Task: Create a task  Memory leaks causing system crashes or slowdowns , assign it to team member softage.9@softage.net in the project ZoomTech and update the status of the task to  Off Track , set the priority of the task to Medium.
Action: Mouse moved to (65, 474)
Screenshot: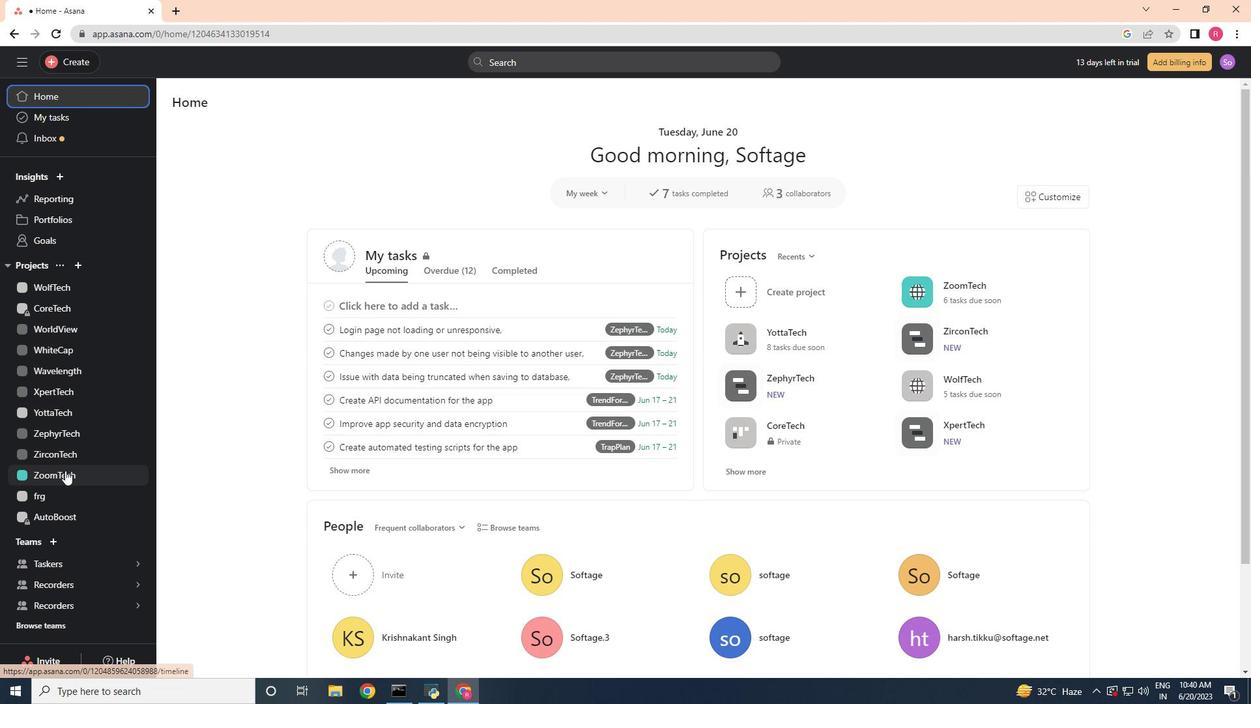 
Action: Mouse pressed left at (65, 474)
Screenshot: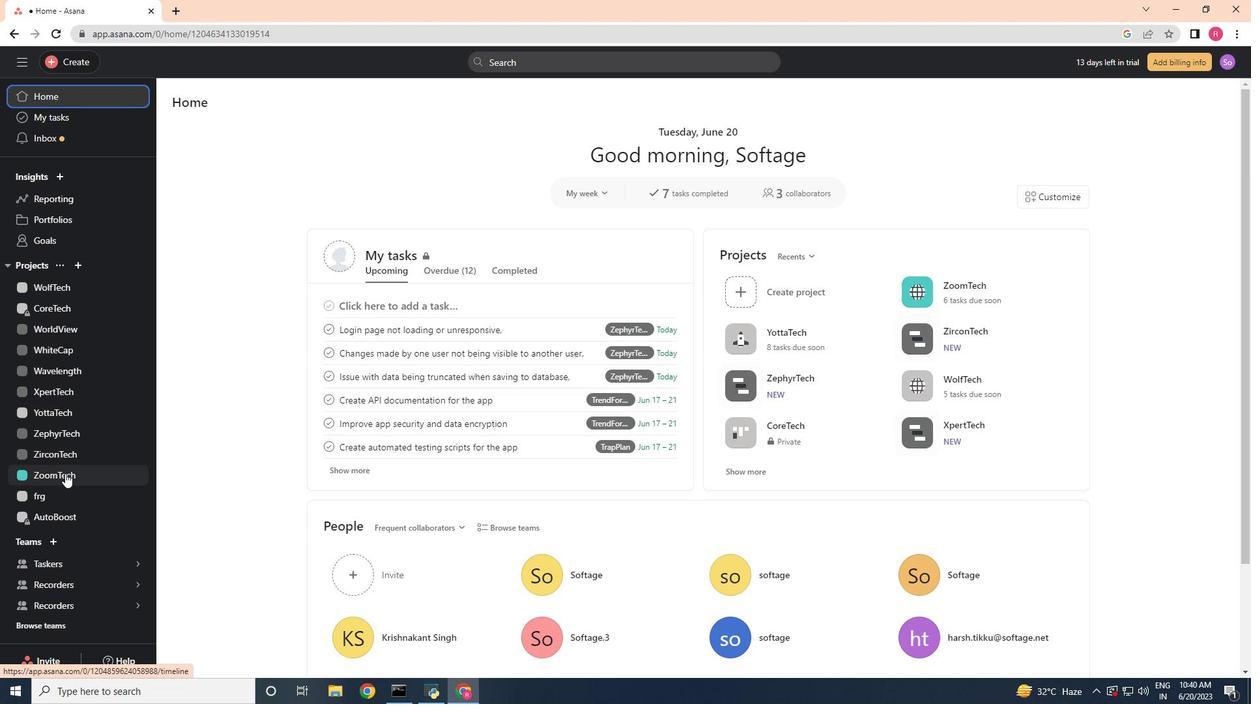 
Action: Mouse moved to (194, 164)
Screenshot: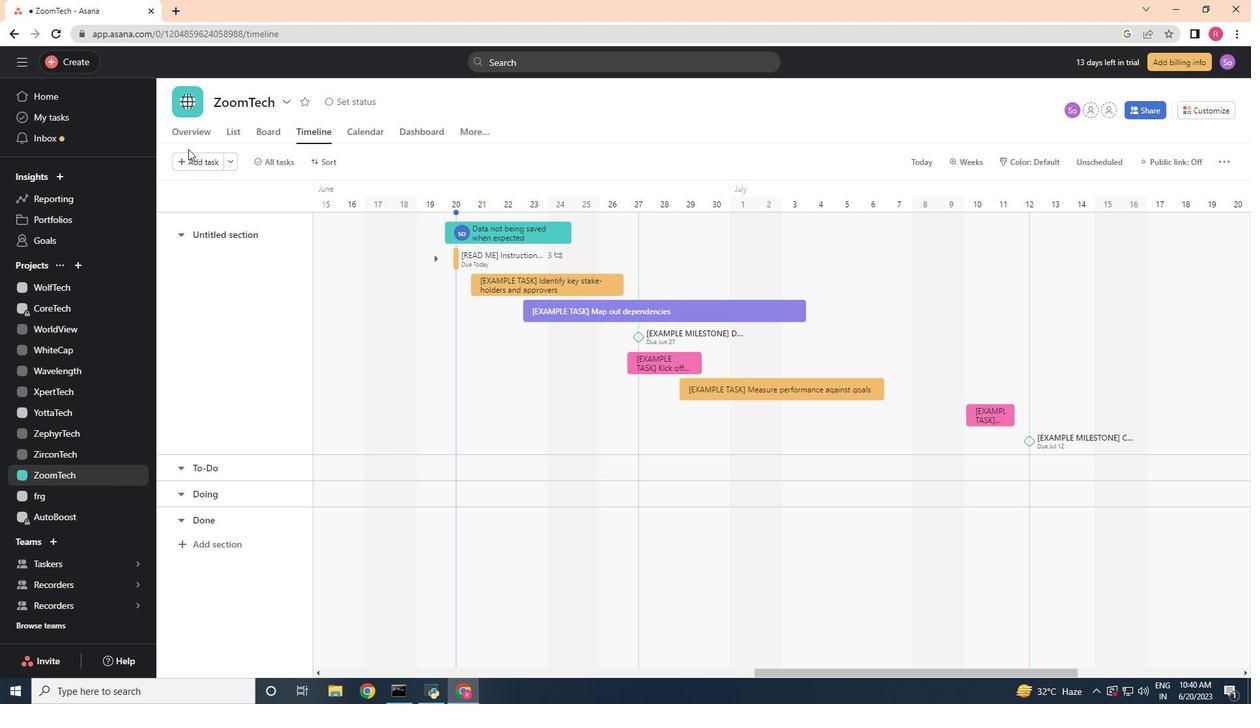 
Action: Mouse pressed left at (194, 164)
Screenshot: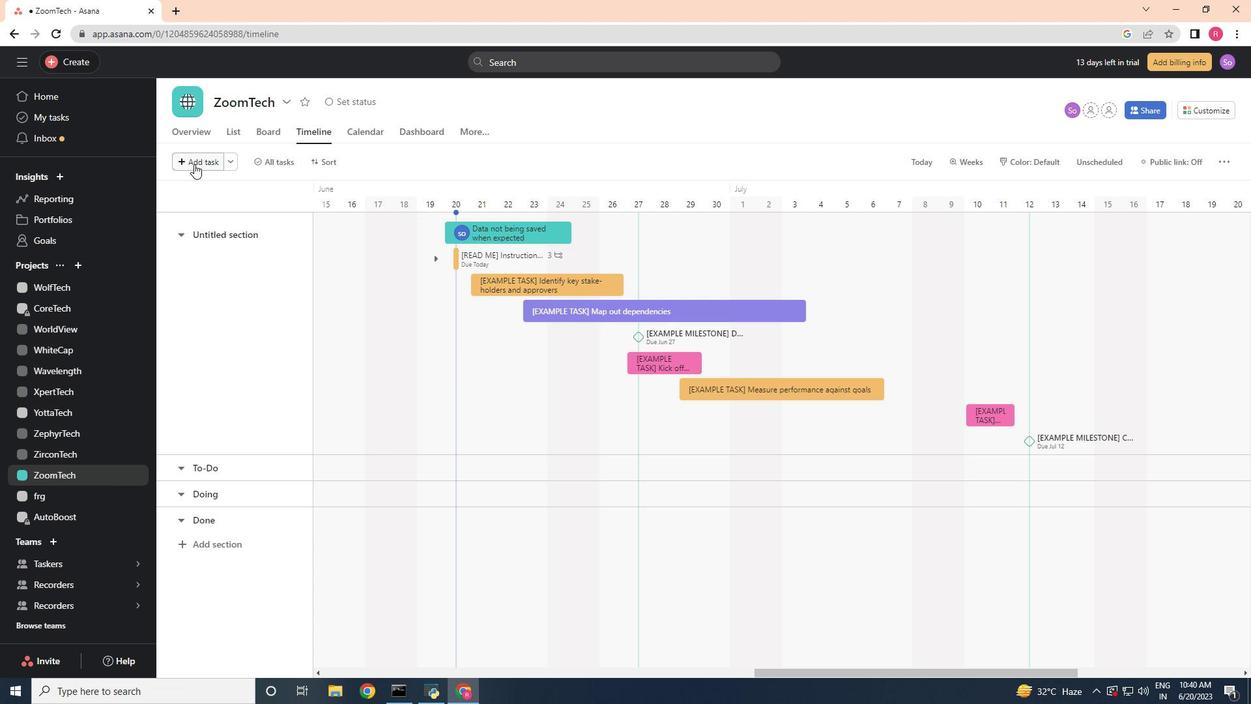 
Action: Key pressed <Key.shift>Memory<Key.space>leaks<Key.space>causing<Key.space>system<Key.space><Key.shift>Crashes<Key.space>or<Key.space>slowdowns
Screenshot: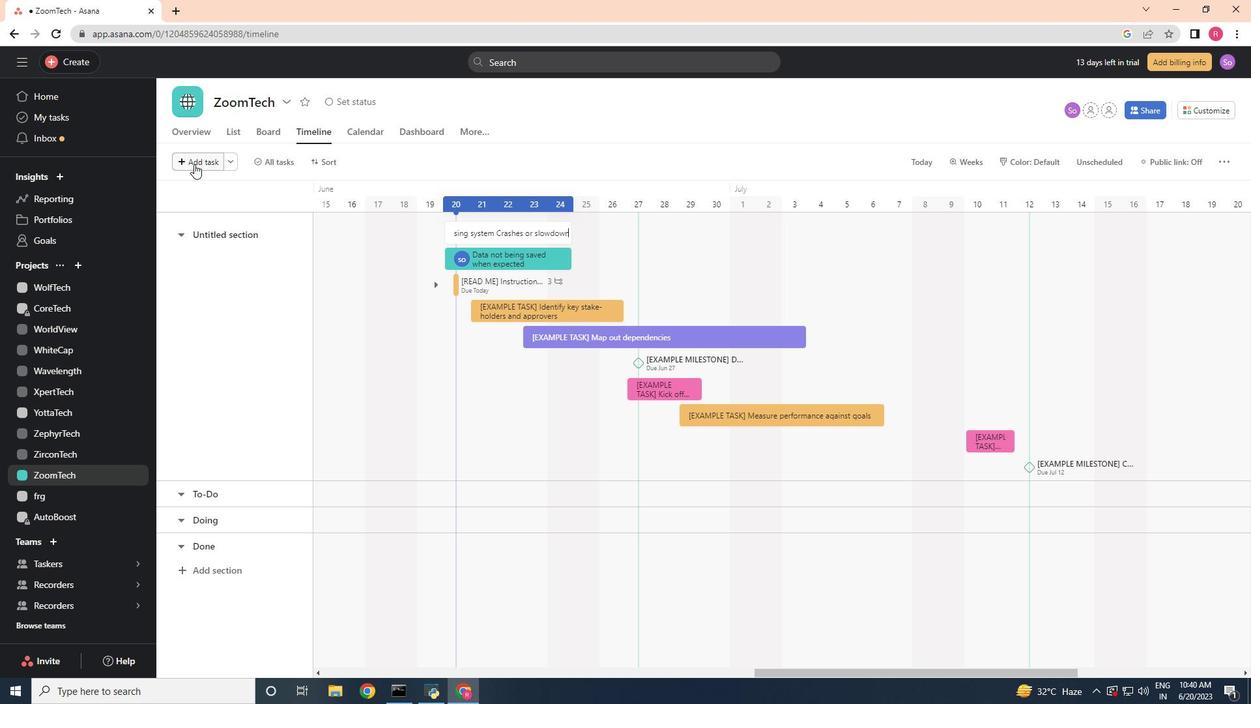 
Action: Mouse moved to (511, 232)
Screenshot: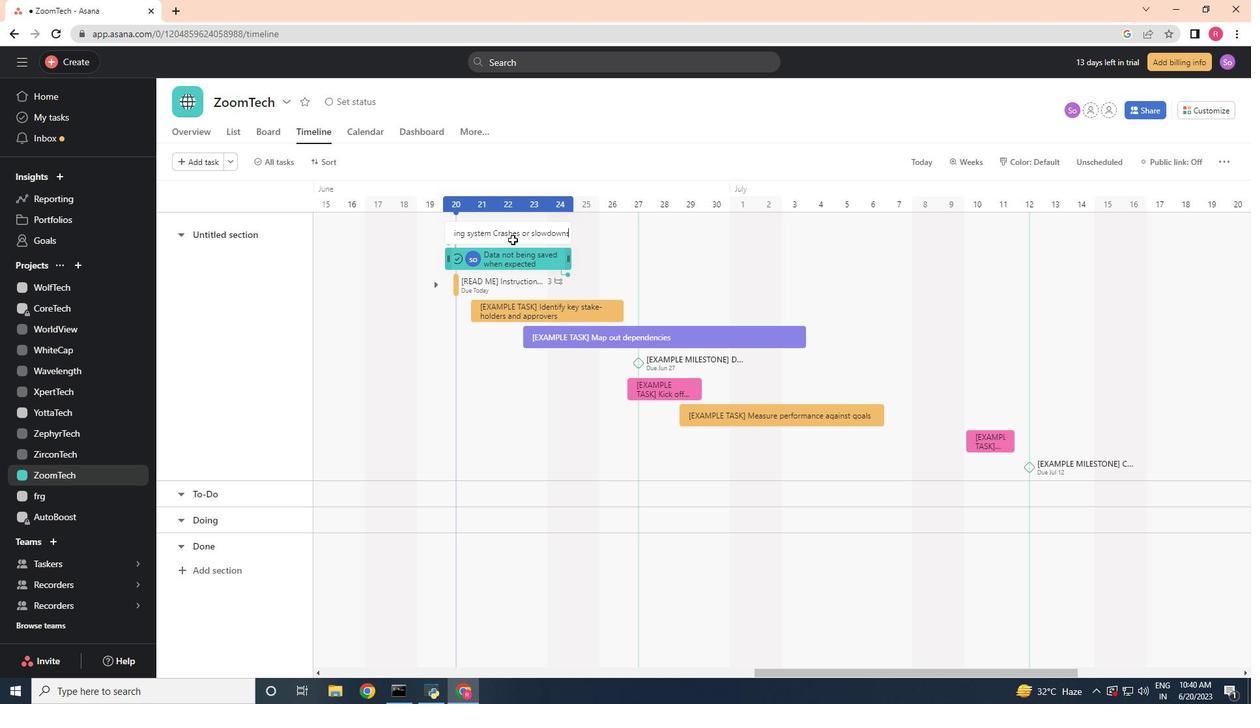 
Action: Mouse pressed left at (511, 232)
Screenshot: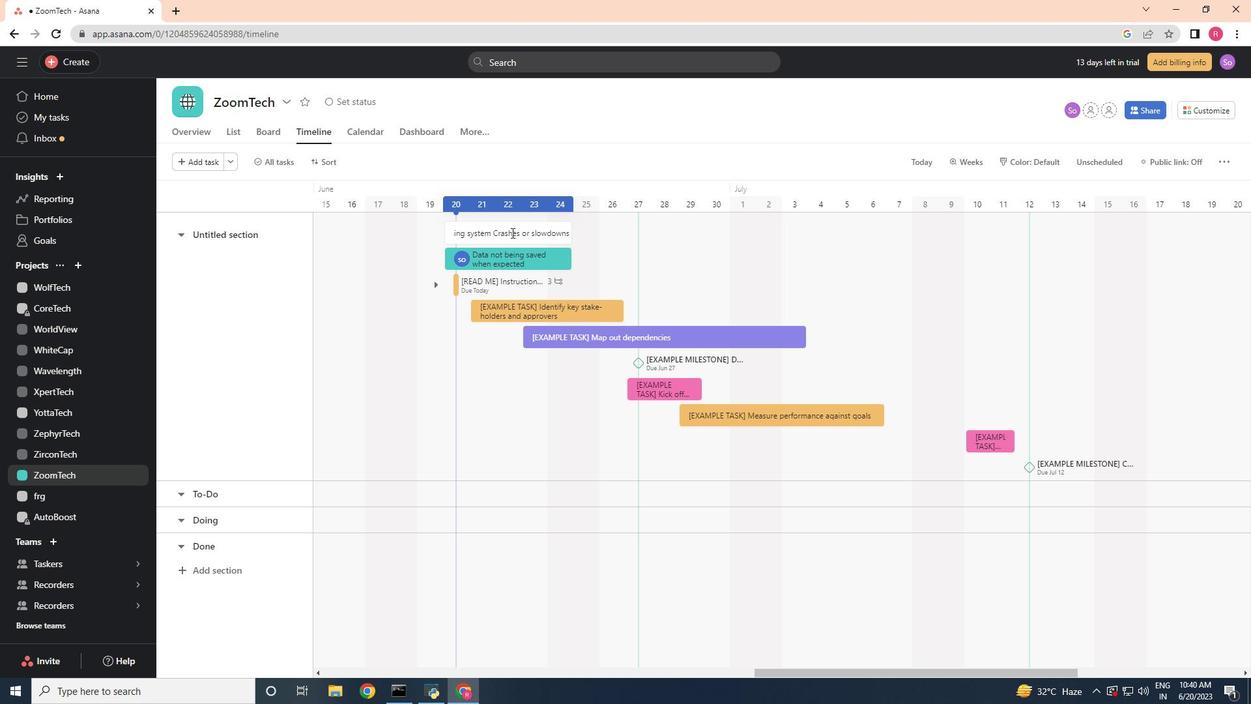 
Action: Mouse moved to (955, 237)
Screenshot: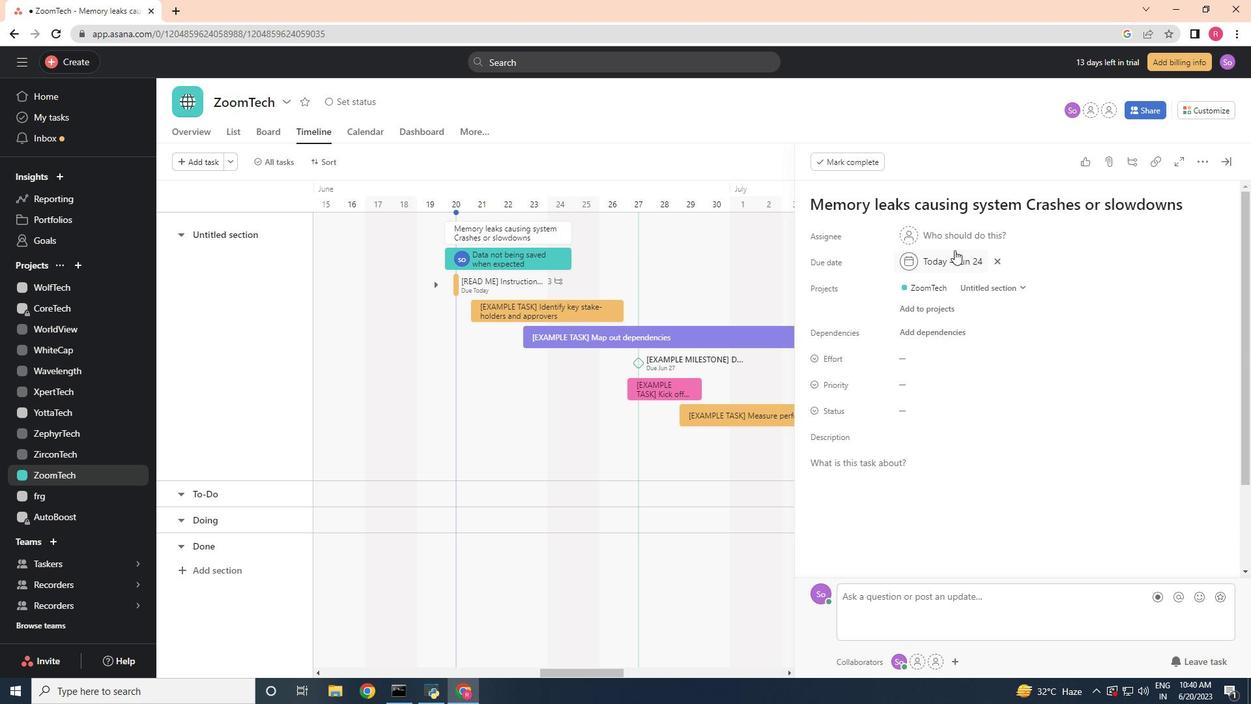 
Action: Mouse pressed left at (955, 237)
Screenshot: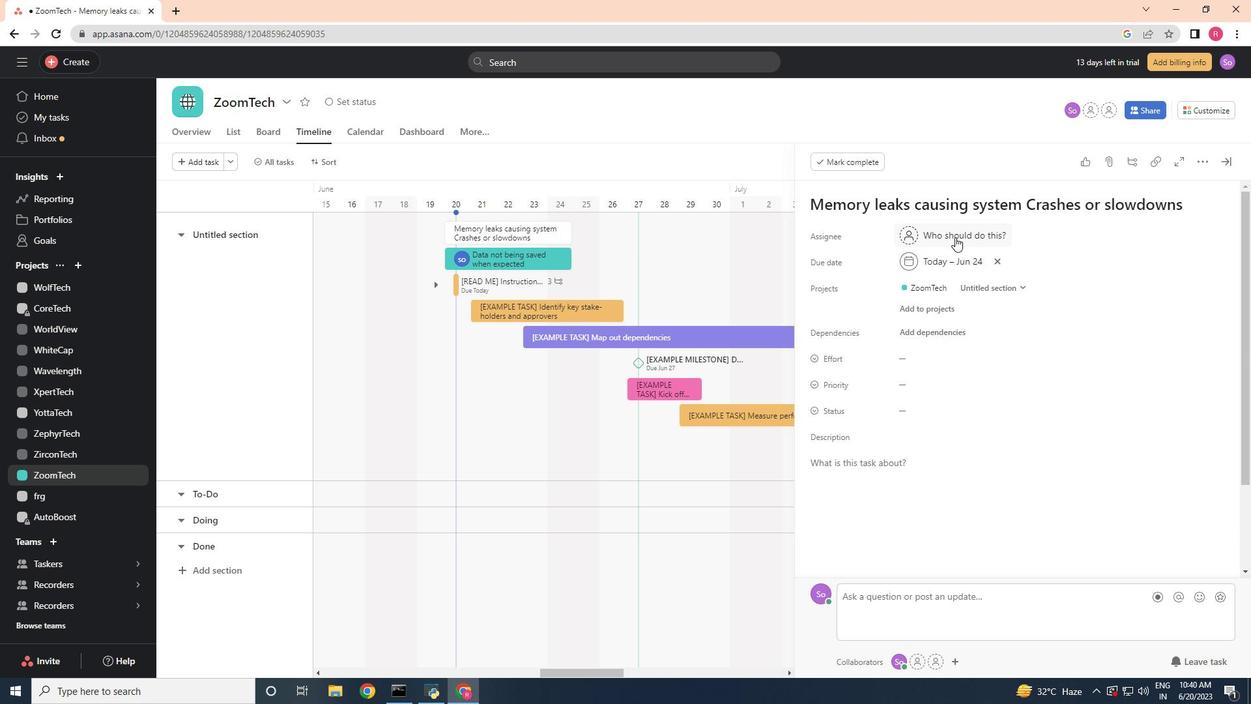 
Action: Key pressed softage.9<Key.shift>@softage.net
Screenshot: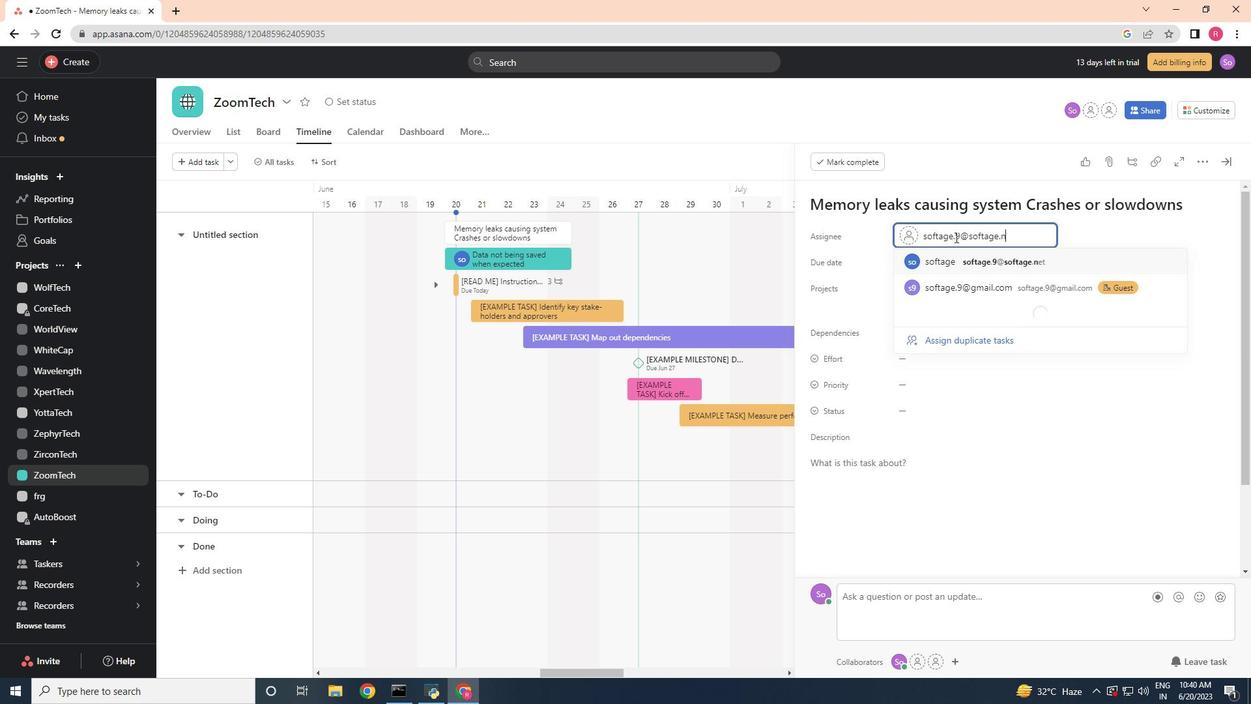 
Action: Mouse moved to (989, 257)
Screenshot: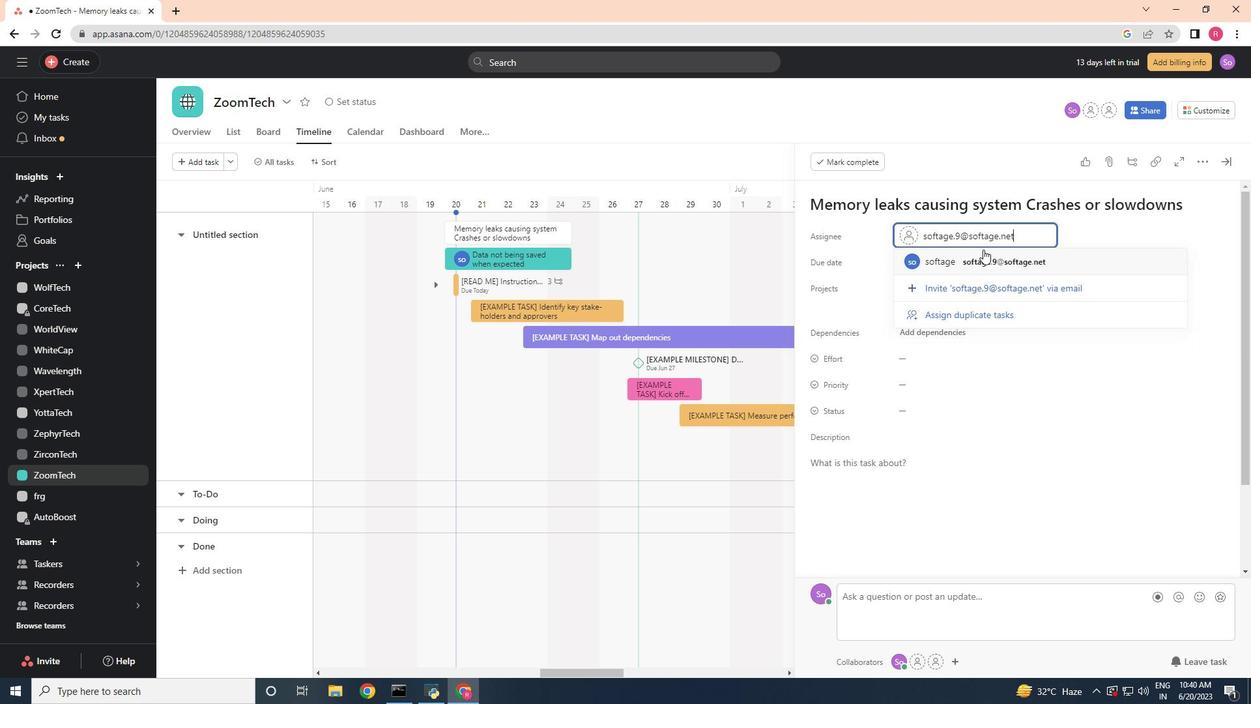 
Action: Mouse pressed left at (989, 257)
Screenshot: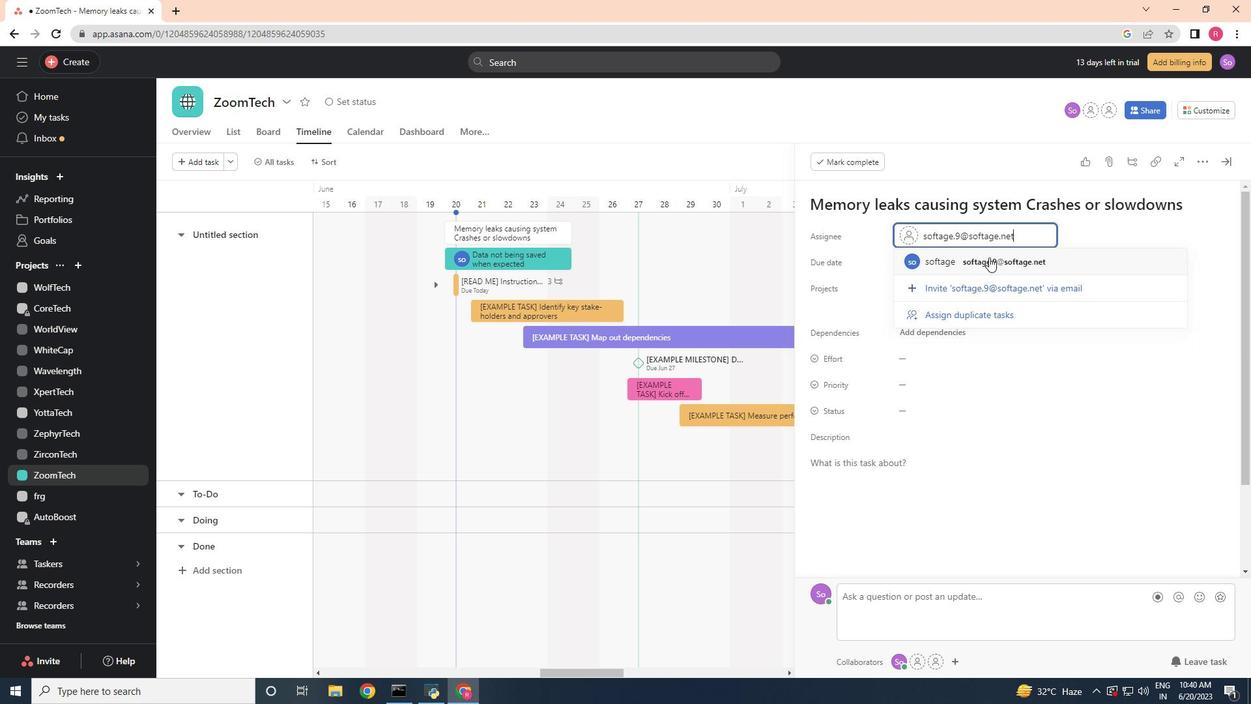 
Action: Mouse moved to (914, 417)
Screenshot: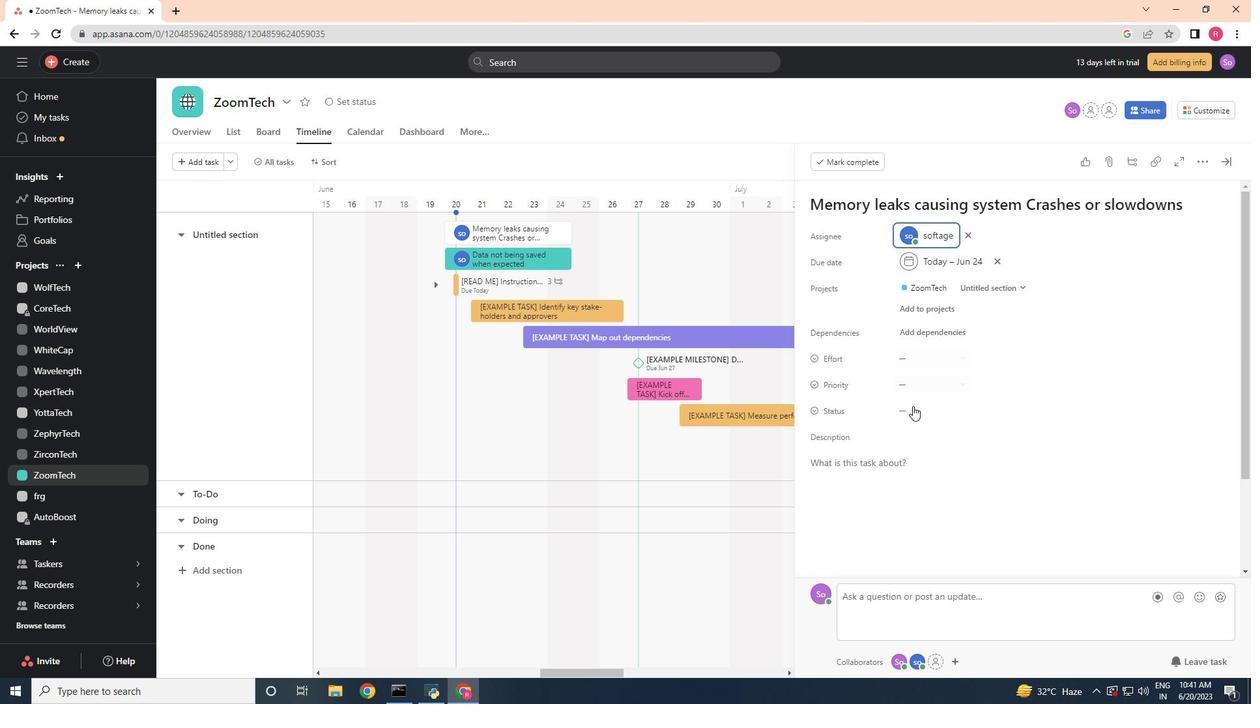 
Action: Mouse pressed left at (914, 417)
Screenshot: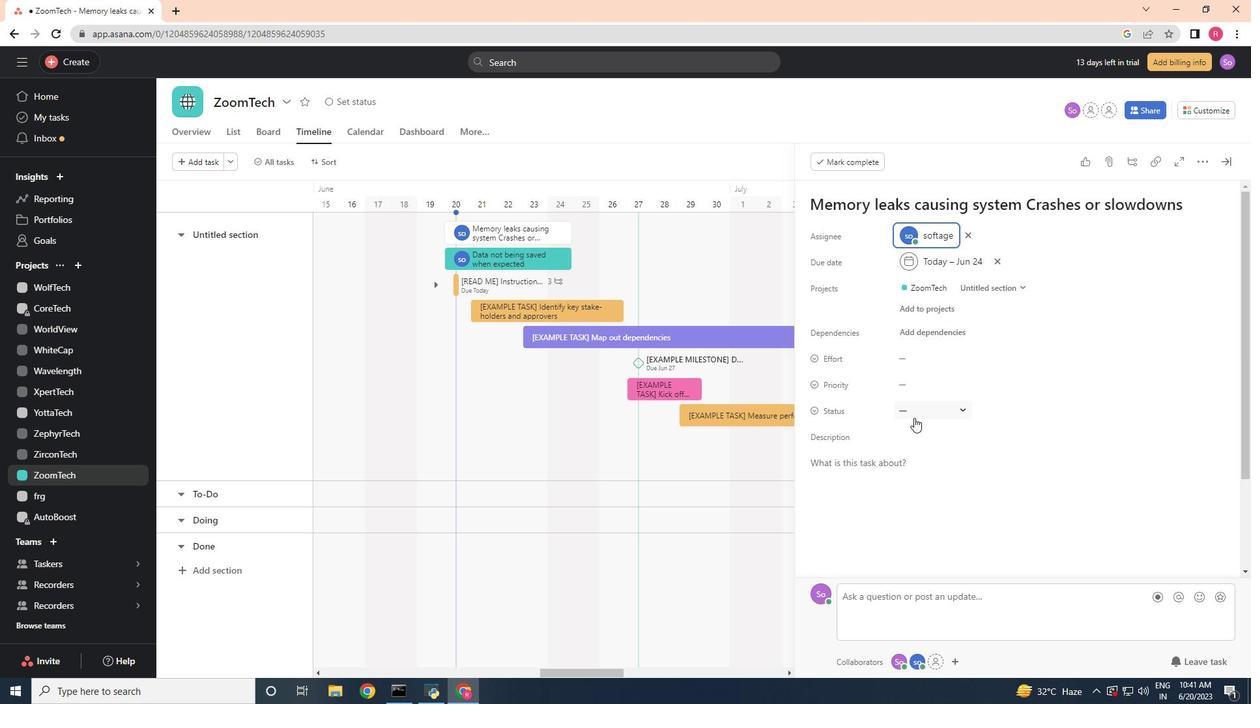 
Action: Mouse moved to (941, 496)
Screenshot: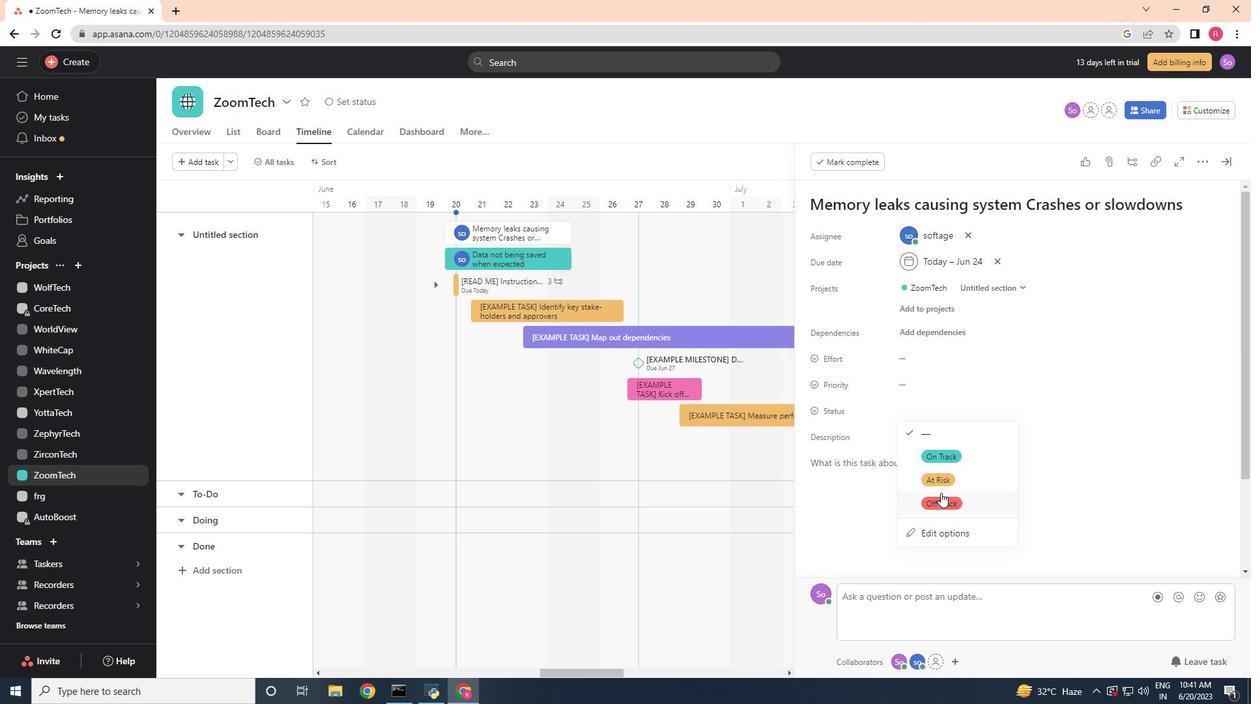 
Action: Mouse pressed left at (941, 496)
Screenshot: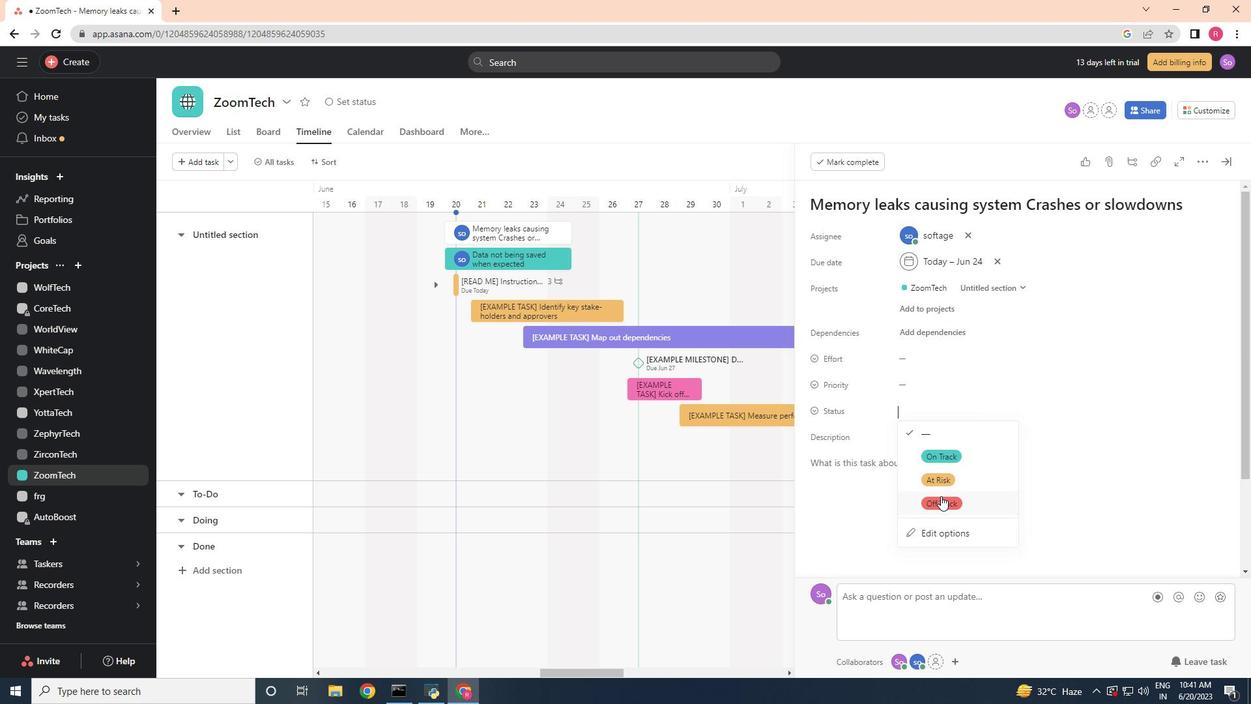 
Action: Mouse moved to (907, 384)
Screenshot: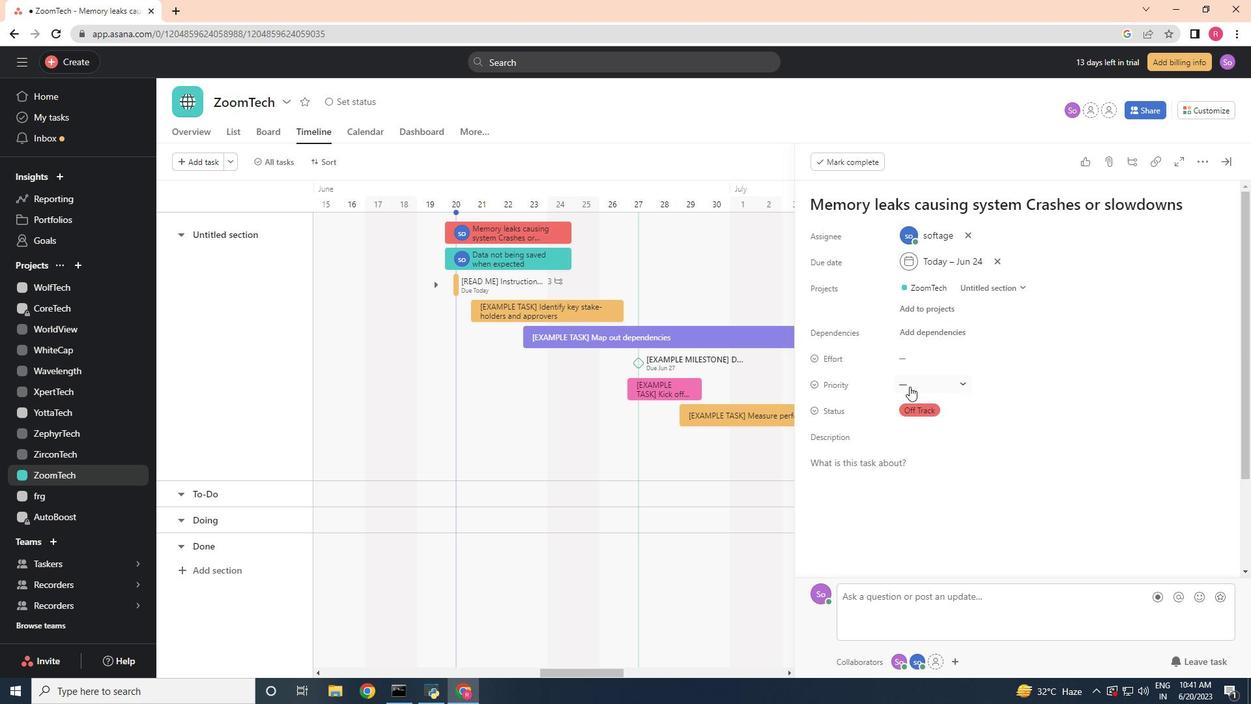
Action: Mouse pressed left at (907, 384)
Screenshot: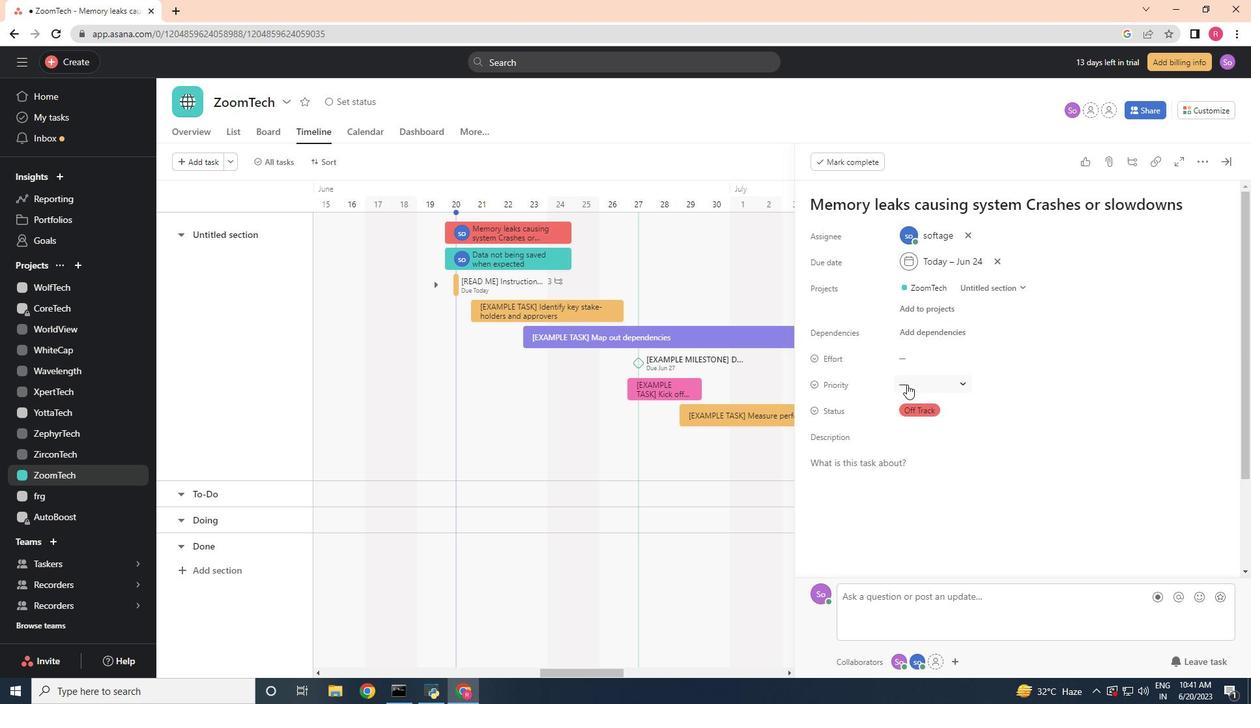 
Action: Mouse moved to (944, 446)
Screenshot: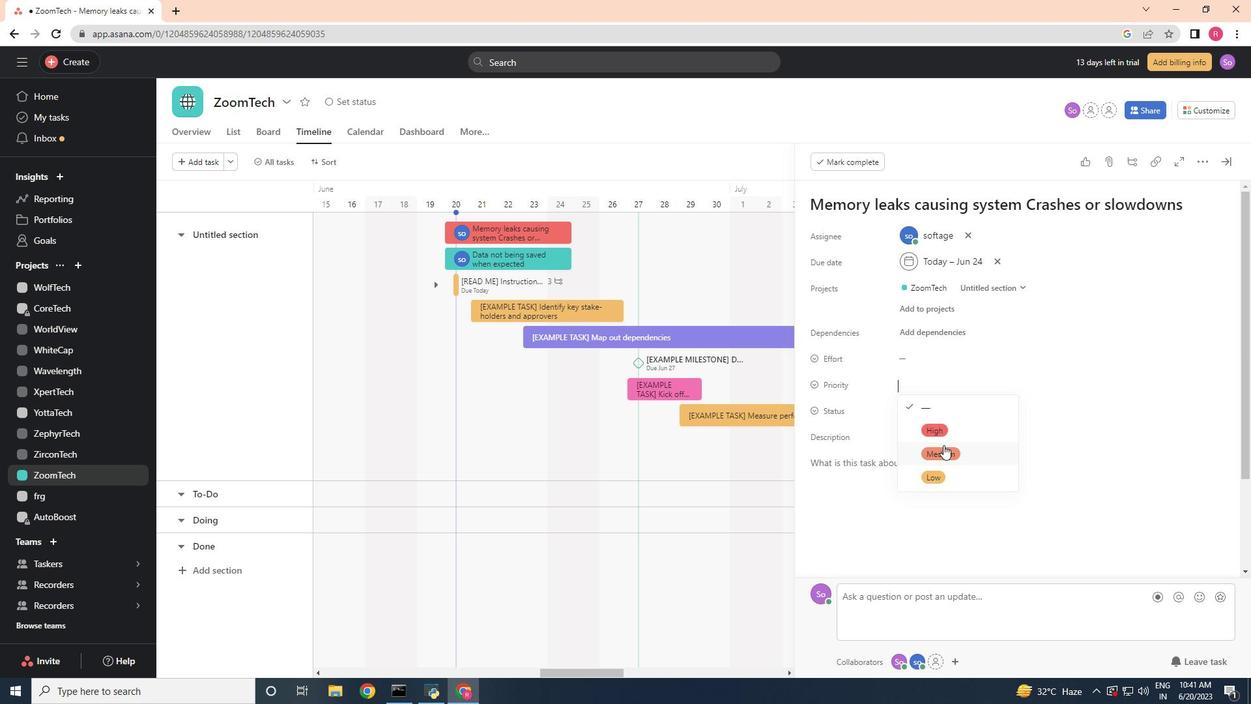 
Action: Mouse pressed left at (944, 446)
Screenshot: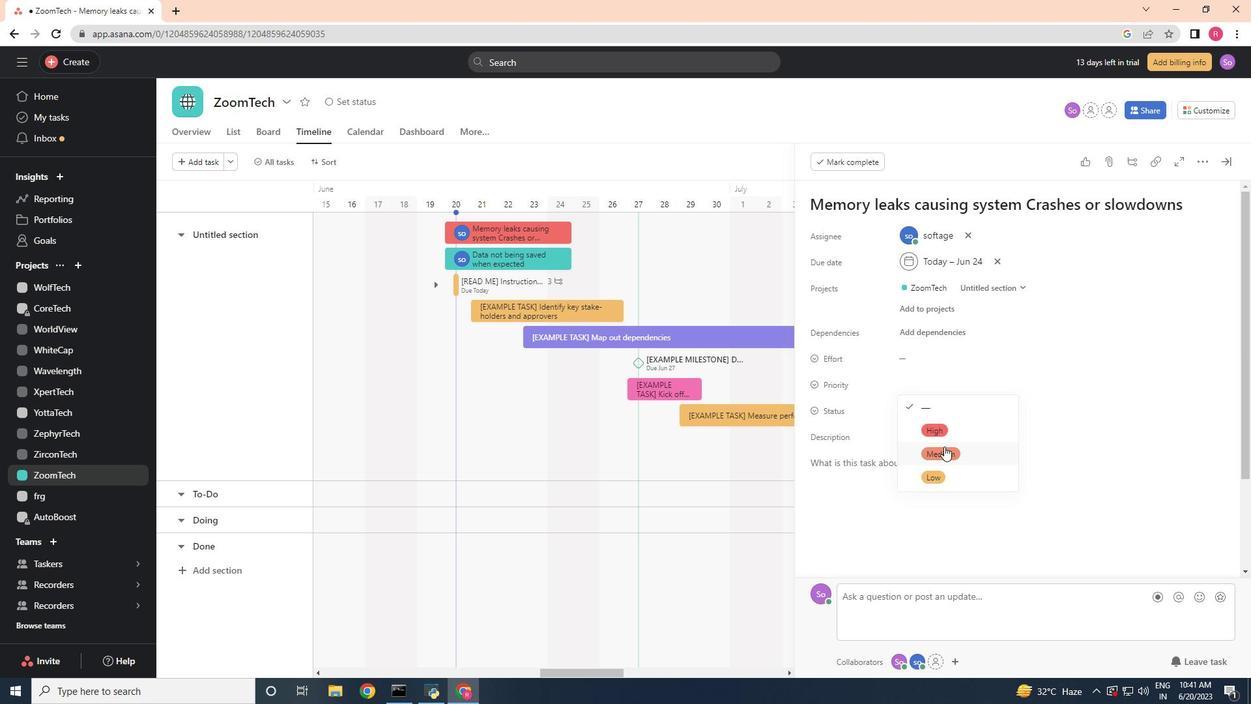 
Action: Mouse moved to (945, 446)
Screenshot: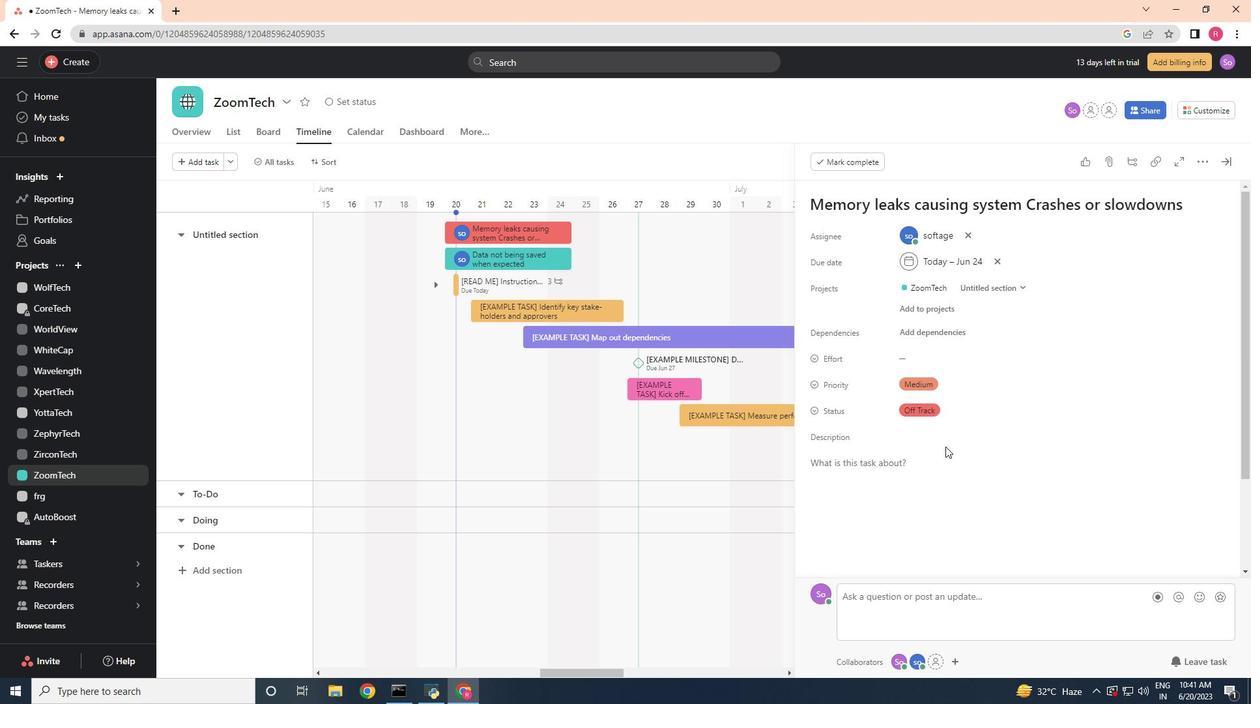 
